 Task: Add Sliced Colby Jack Cheese Rbst Free to the cart.
Action: Mouse moved to (646, 242)
Screenshot: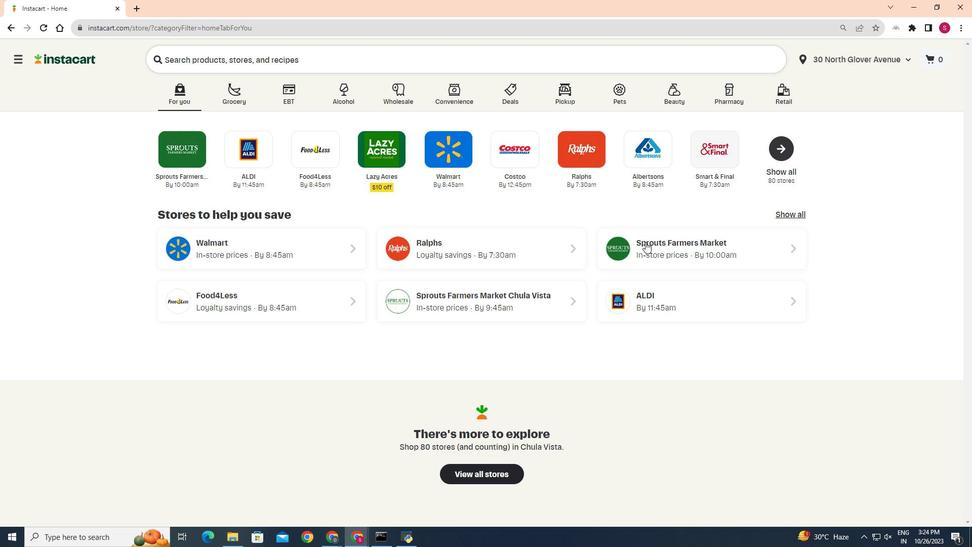 
Action: Mouse pressed left at (646, 242)
Screenshot: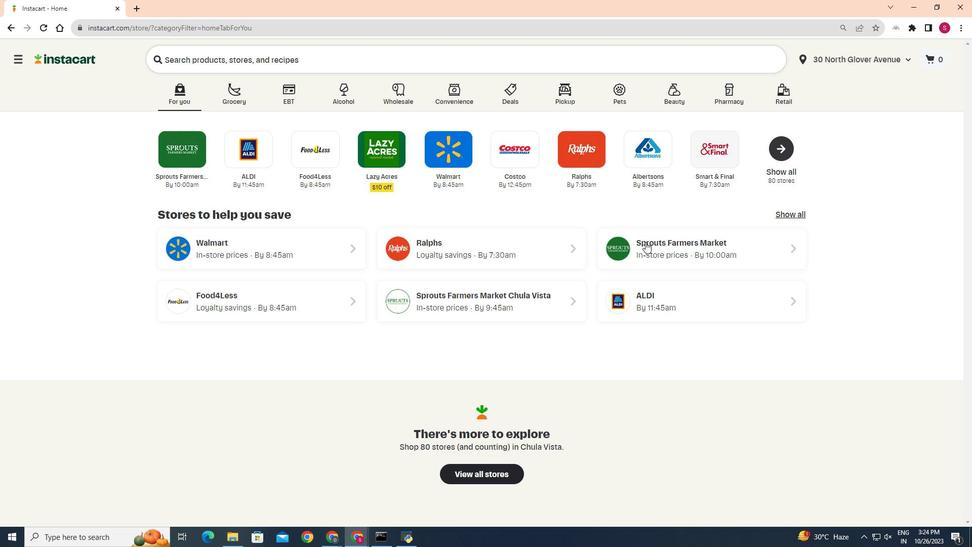 
Action: Mouse moved to (29, 423)
Screenshot: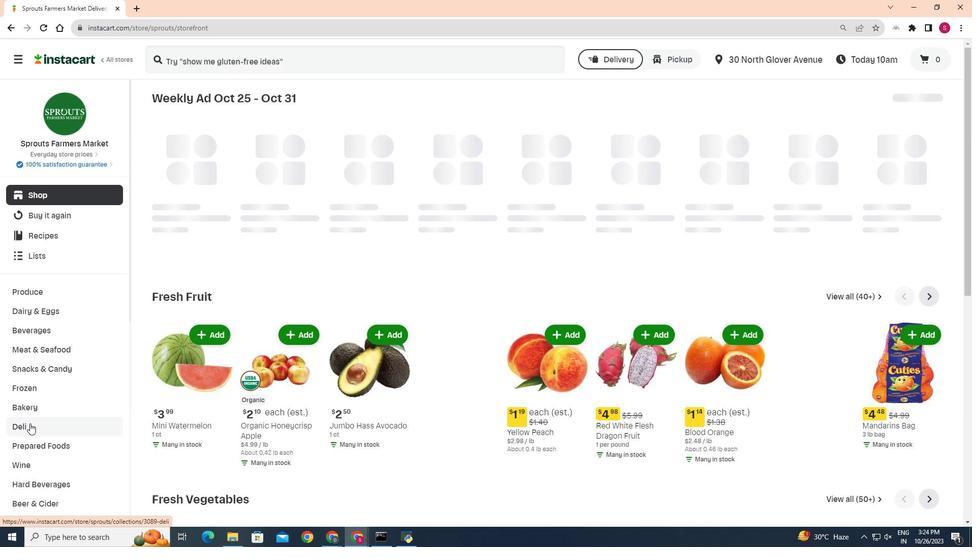 
Action: Mouse pressed left at (29, 423)
Screenshot: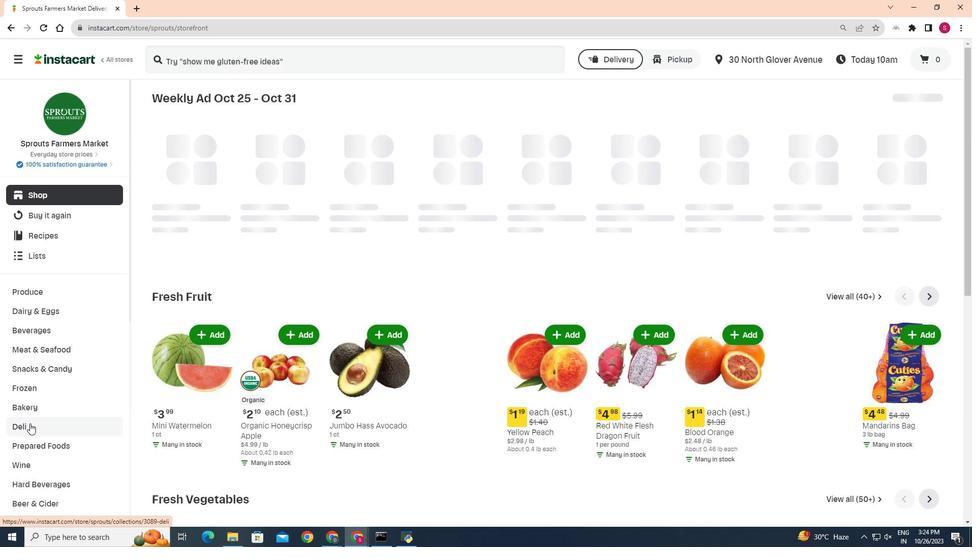 
Action: Mouse moved to (270, 123)
Screenshot: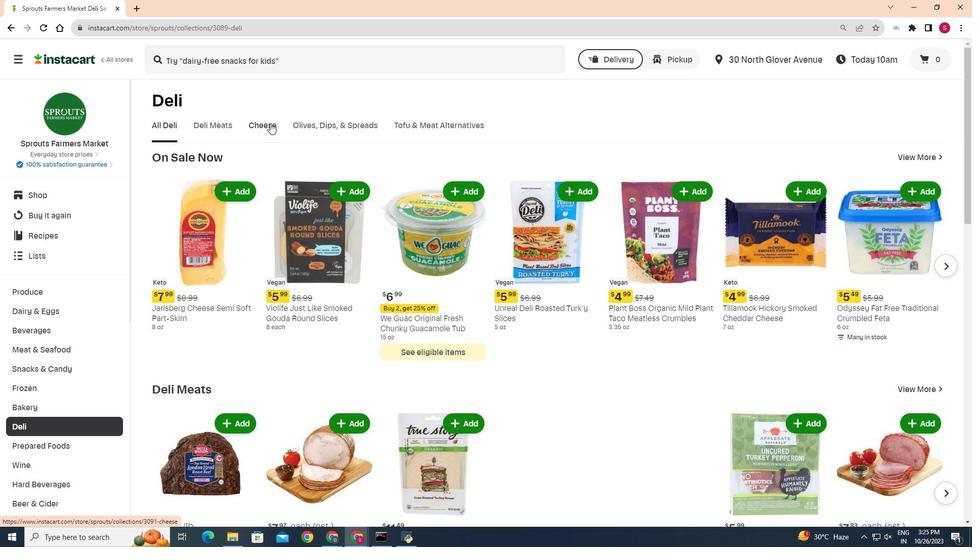 
Action: Mouse pressed left at (270, 123)
Screenshot: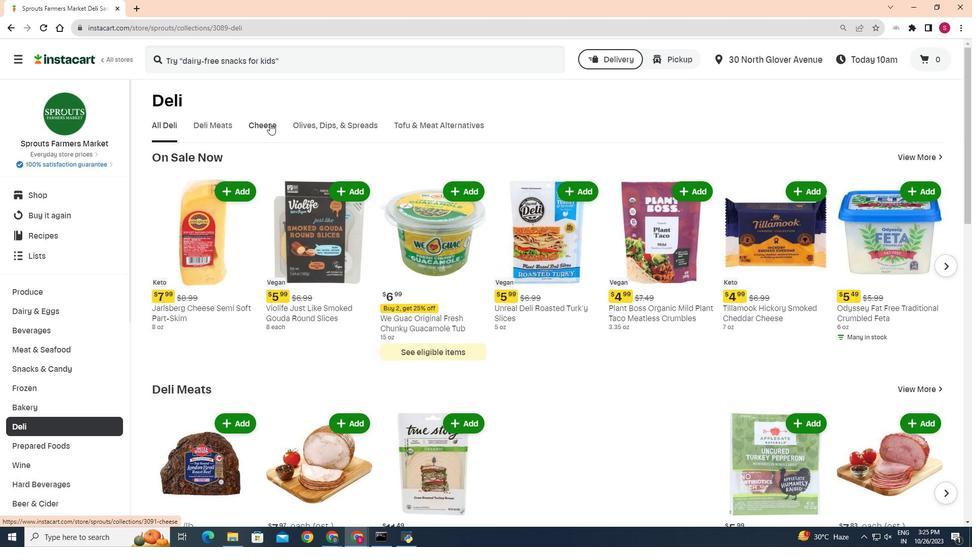
Action: Mouse moved to (332, 163)
Screenshot: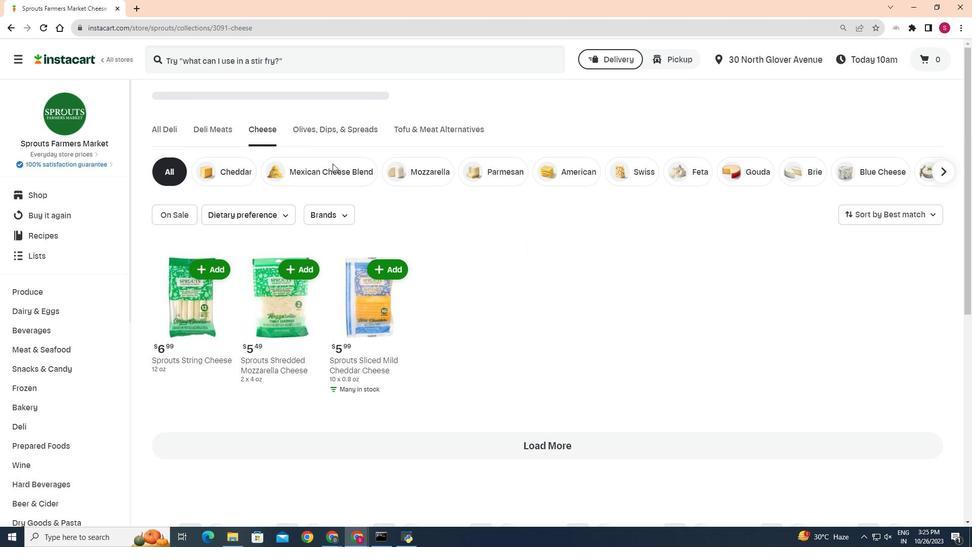 
Action: Mouse pressed left at (332, 163)
Screenshot: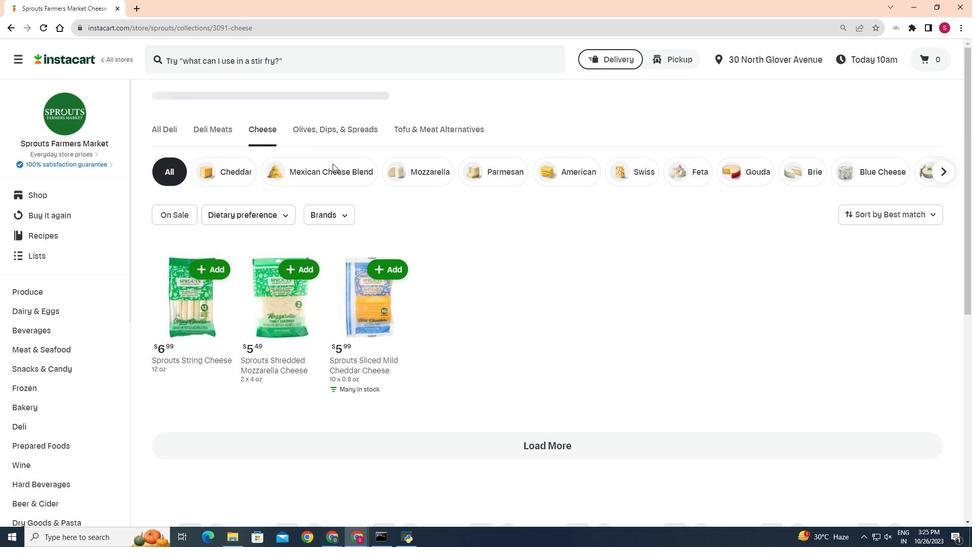
Action: Mouse moved to (329, 170)
Screenshot: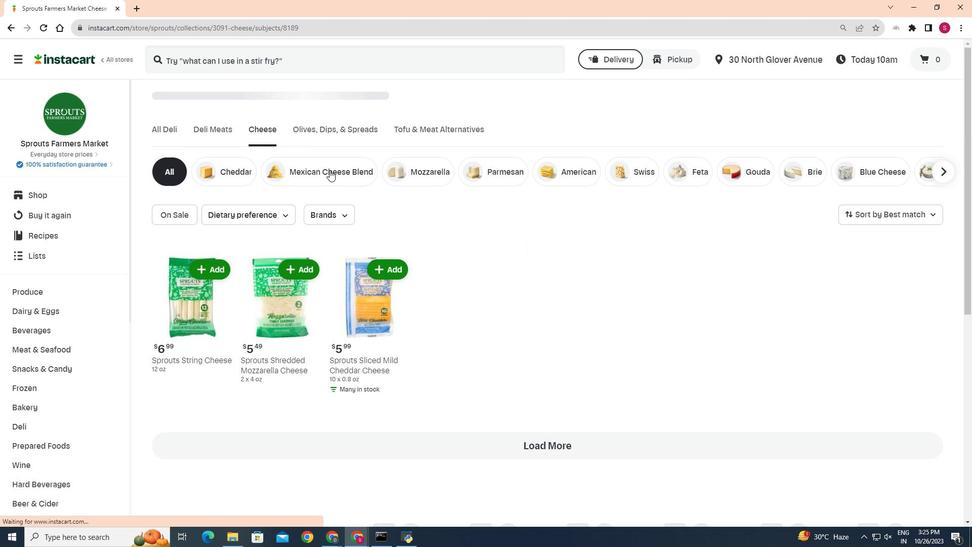 
Action: Mouse pressed left at (329, 170)
Screenshot: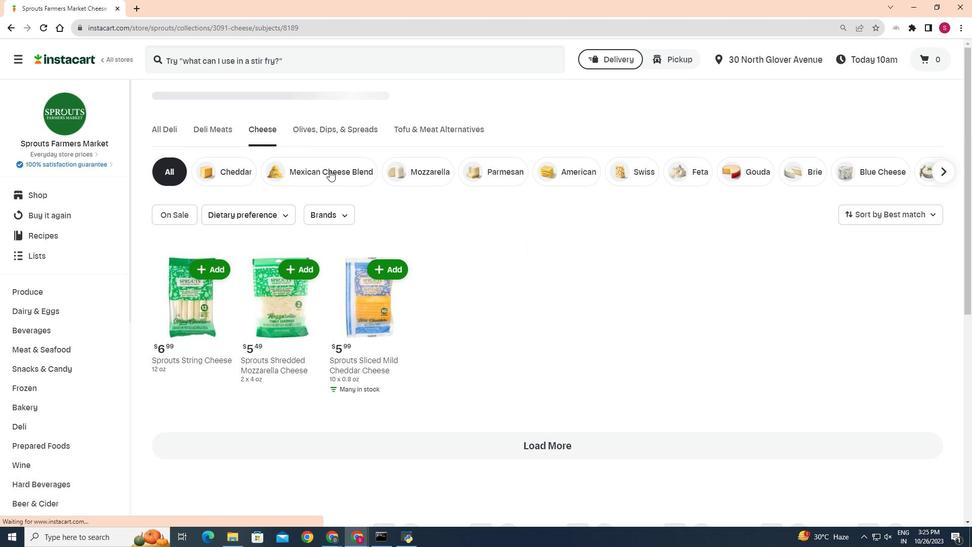 
Action: Mouse moved to (290, 263)
Screenshot: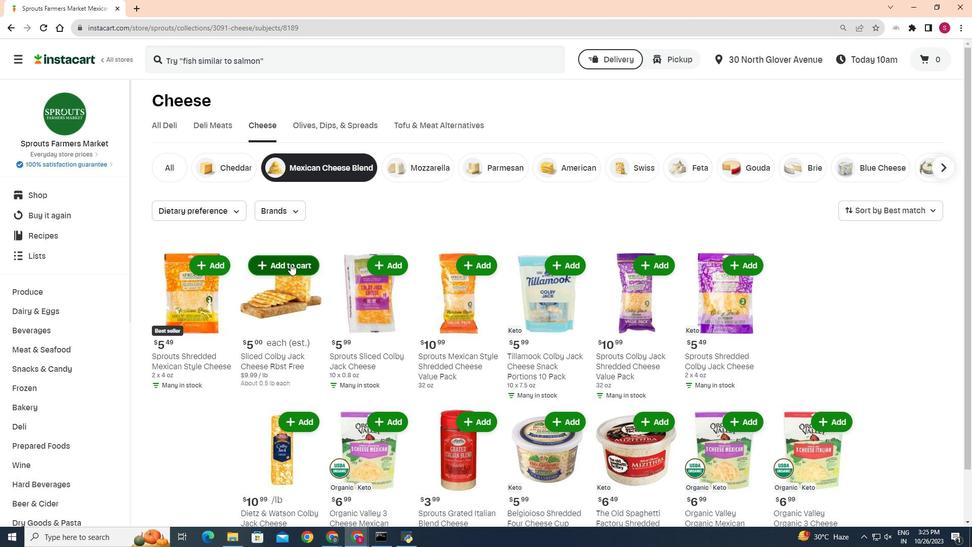 
Action: Mouse pressed left at (290, 263)
Screenshot: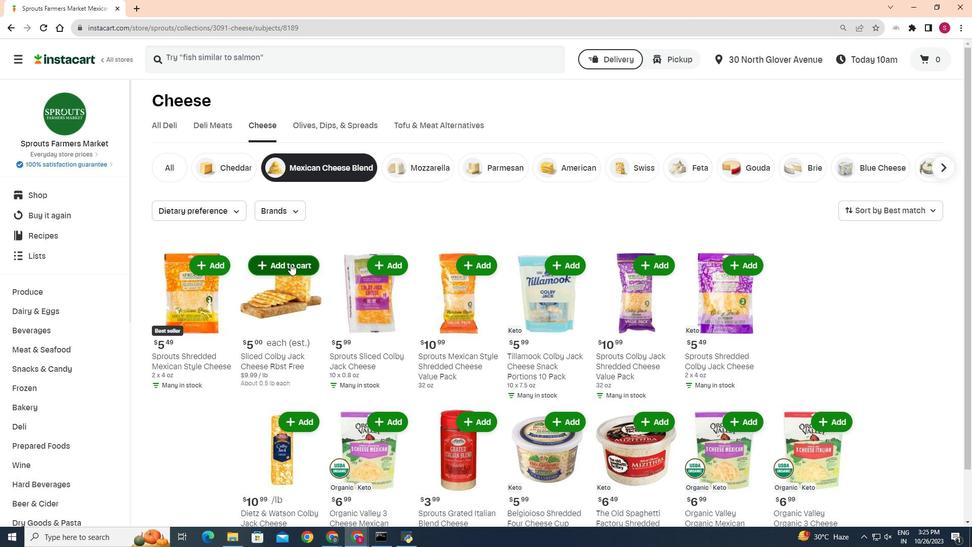 
Action: Mouse moved to (313, 242)
Screenshot: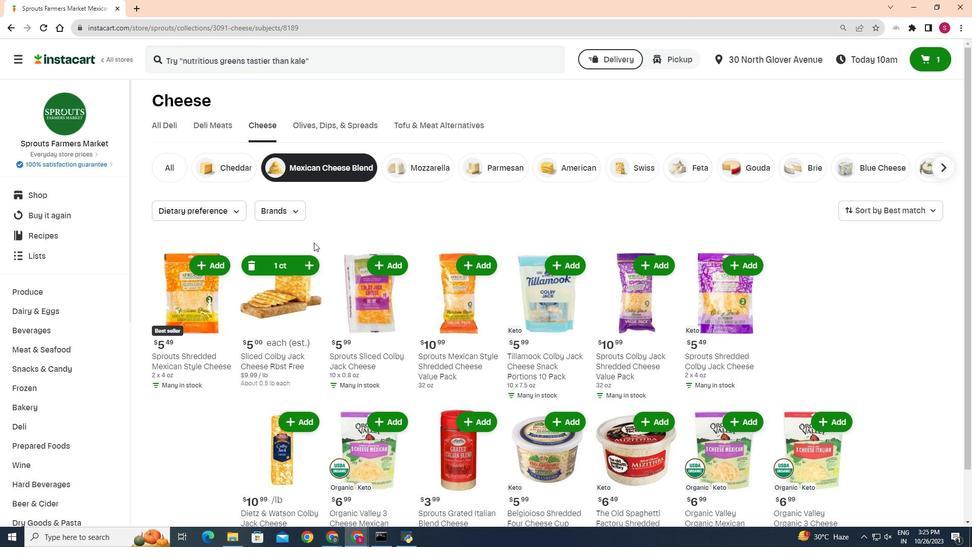 
